 Task: Set the Open GL/GLES hardware converter for Open GL video output to "Automatic".
Action: Mouse moved to (103, 31)
Screenshot: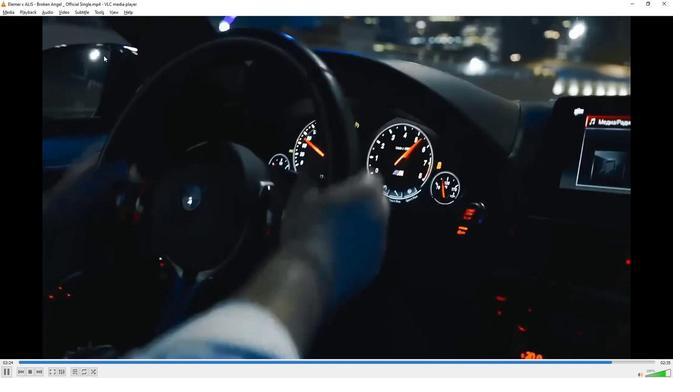 
Action: Mouse pressed left at (103, 31)
Screenshot: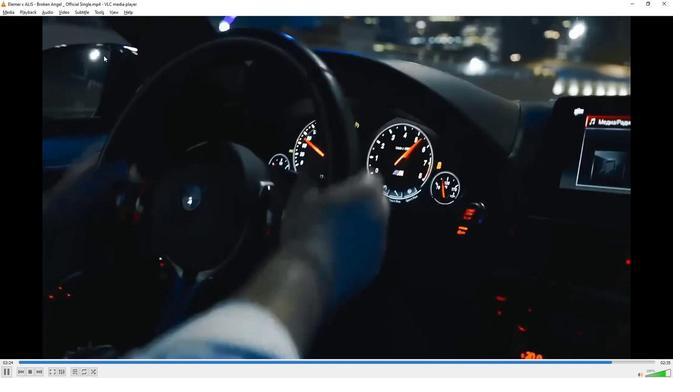 
Action: Mouse moved to (117, 114)
Screenshot: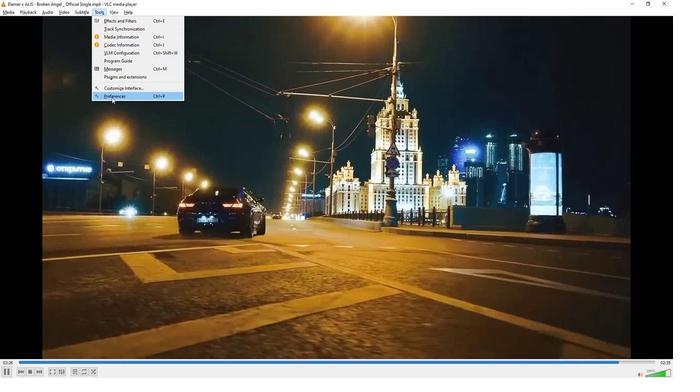 
Action: Mouse pressed left at (117, 114)
Screenshot: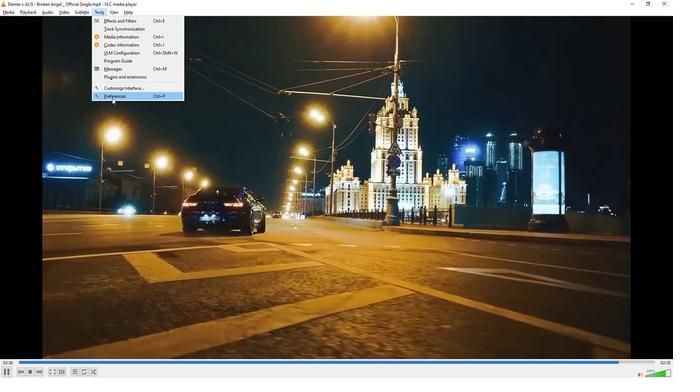 
Action: Mouse moved to (153, 308)
Screenshot: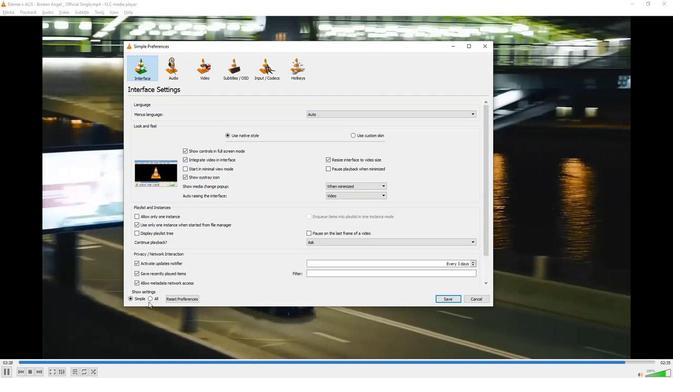 
Action: Mouse pressed left at (153, 308)
Screenshot: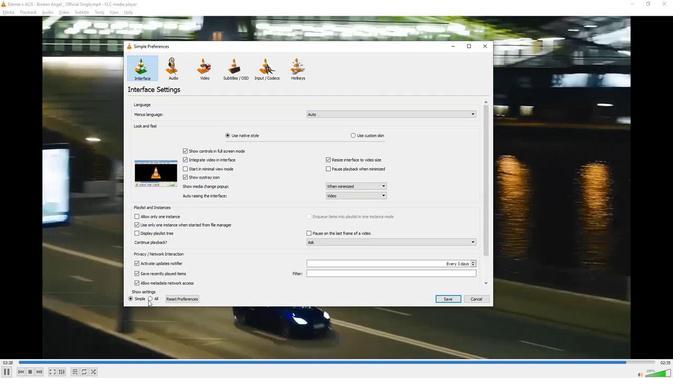
Action: Mouse moved to (151, 258)
Screenshot: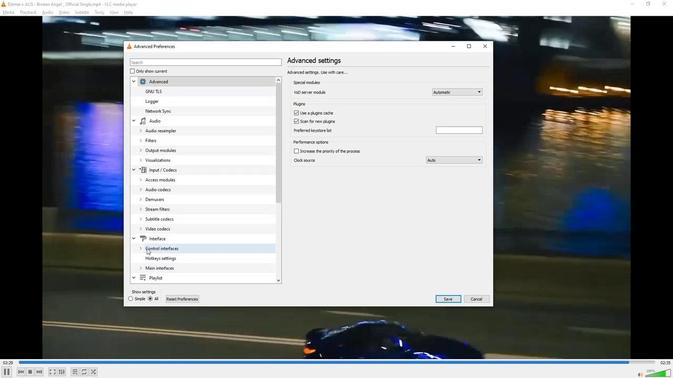
Action: Mouse scrolled (151, 258) with delta (0, 0)
Screenshot: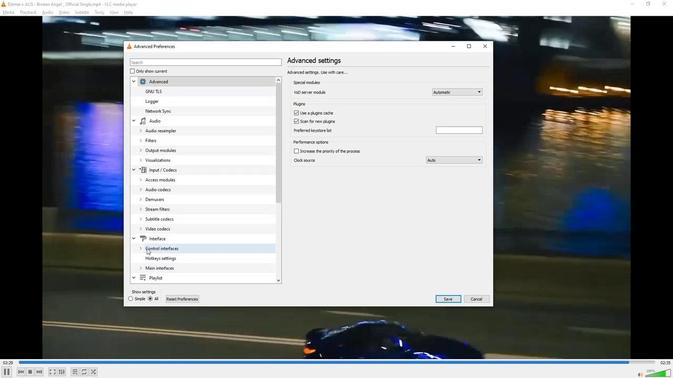 
Action: Mouse scrolled (151, 258) with delta (0, 0)
Screenshot: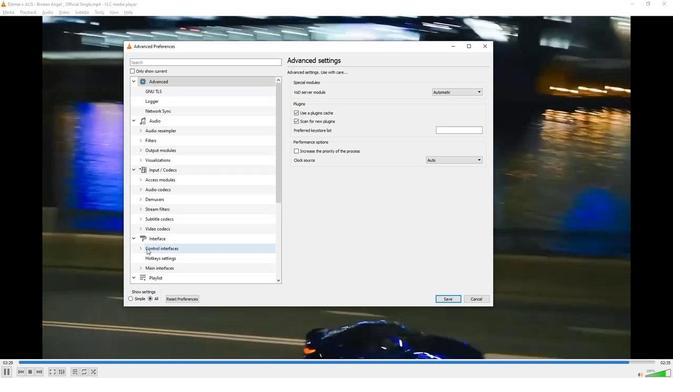 
Action: Mouse scrolled (151, 258) with delta (0, 0)
Screenshot: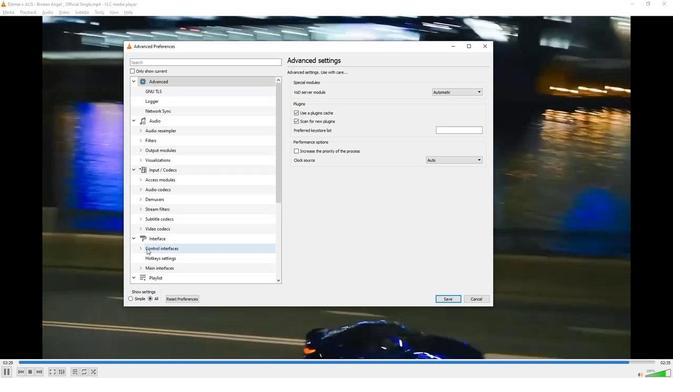 
Action: Mouse scrolled (151, 258) with delta (0, 0)
Screenshot: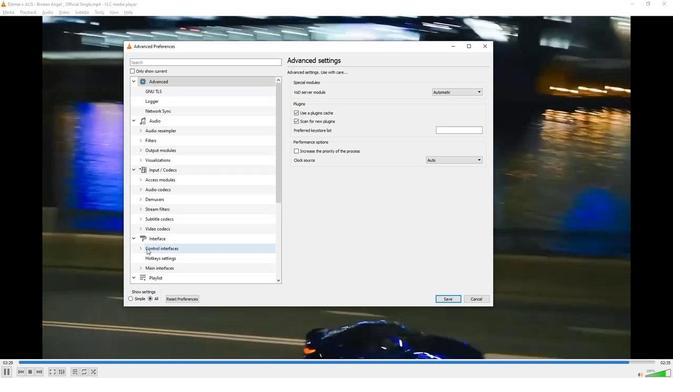 
Action: Mouse scrolled (151, 258) with delta (0, 0)
Screenshot: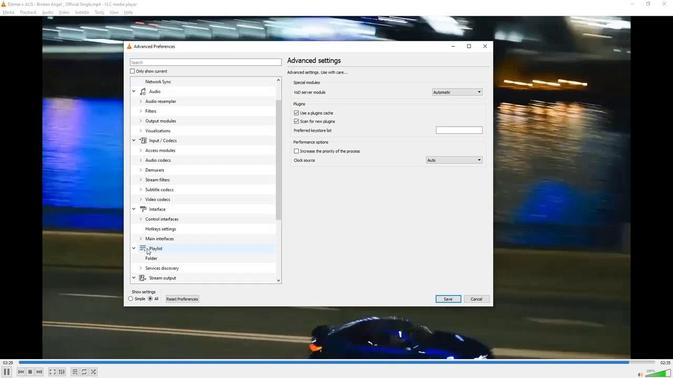 
Action: Mouse scrolled (151, 258) with delta (0, 0)
Screenshot: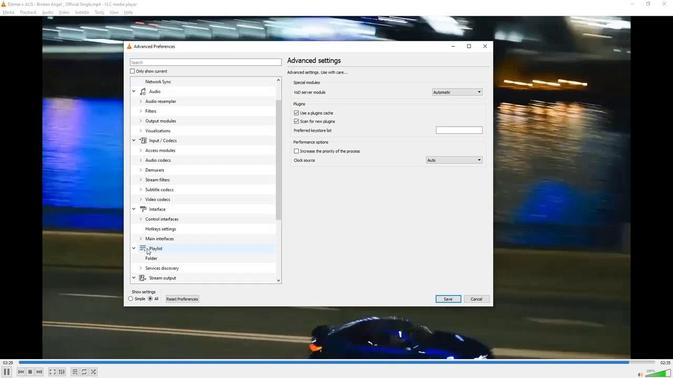 
Action: Mouse moved to (151, 258)
Screenshot: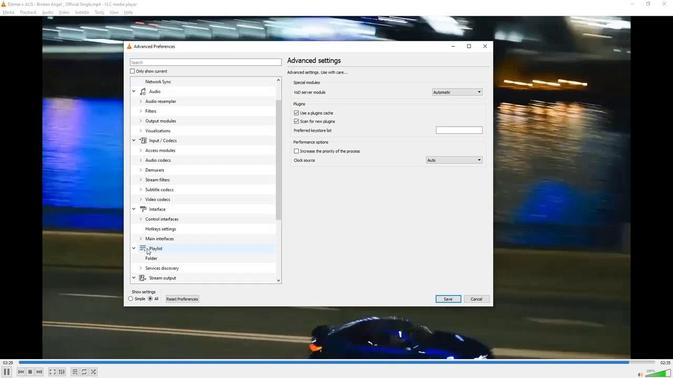 
Action: Mouse scrolled (151, 258) with delta (0, 0)
Screenshot: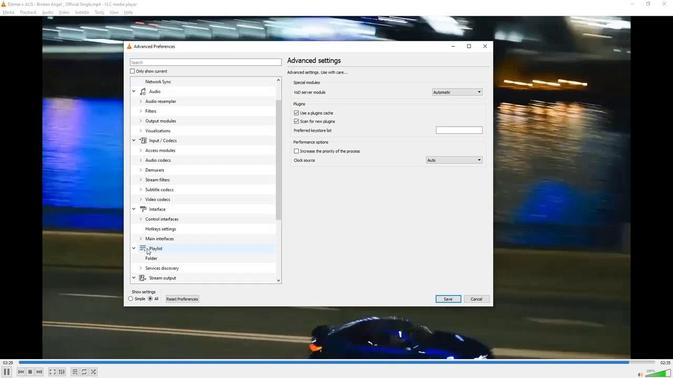 
Action: Mouse moved to (152, 257)
Screenshot: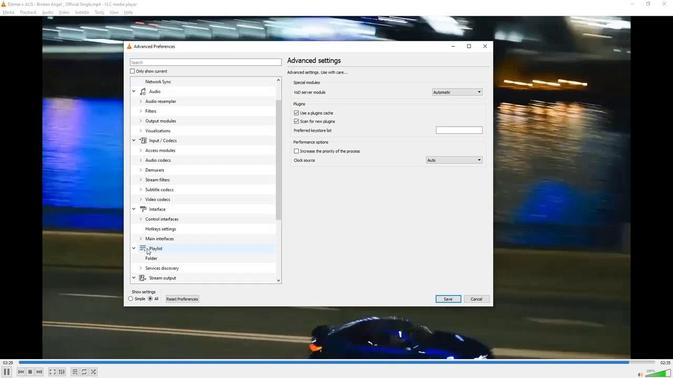 
Action: Mouse scrolled (152, 257) with delta (0, 0)
Screenshot: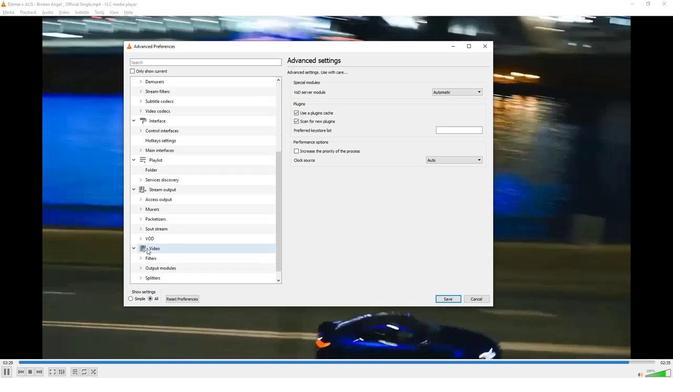 
Action: Mouse moved to (145, 268)
Screenshot: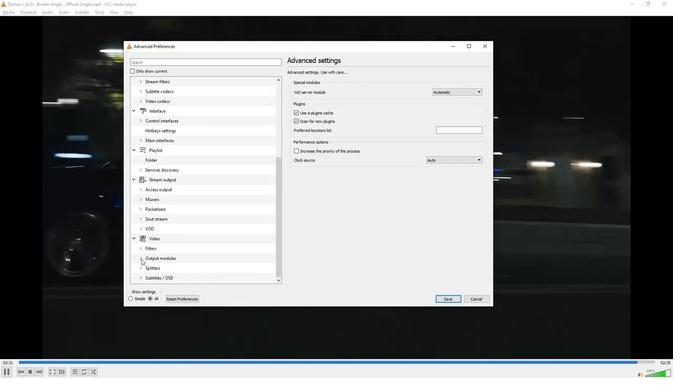 
Action: Mouse pressed left at (145, 268)
Screenshot: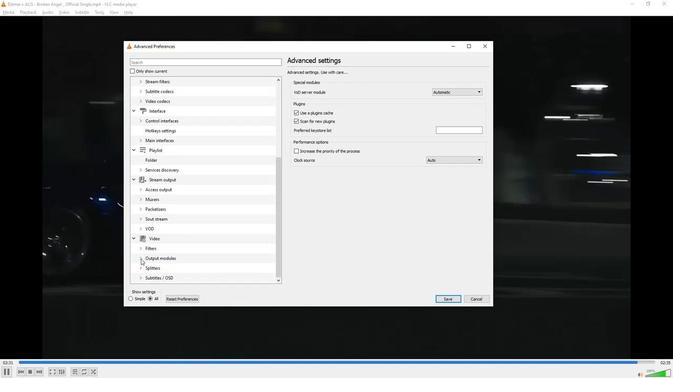 
Action: Mouse moved to (157, 269)
Screenshot: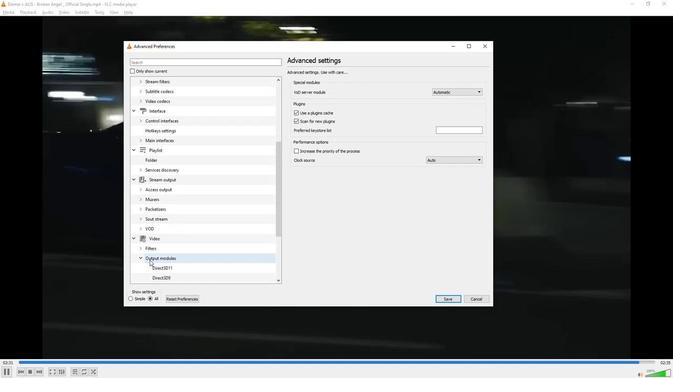 
Action: Mouse scrolled (157, 268) with delta (0, 0)
Screenshot: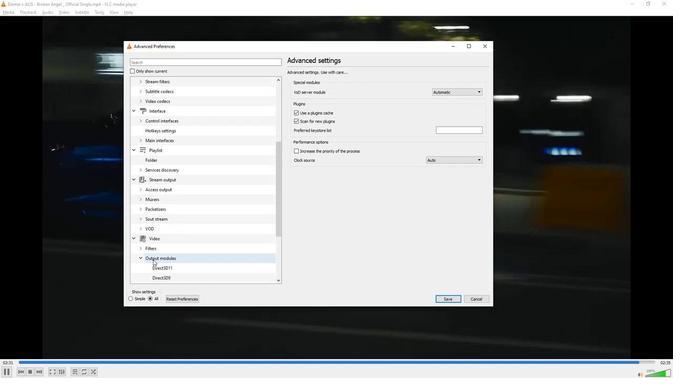 
Action: Mouse scrolled (157, 268) with delta (0, 0)
Screenshot: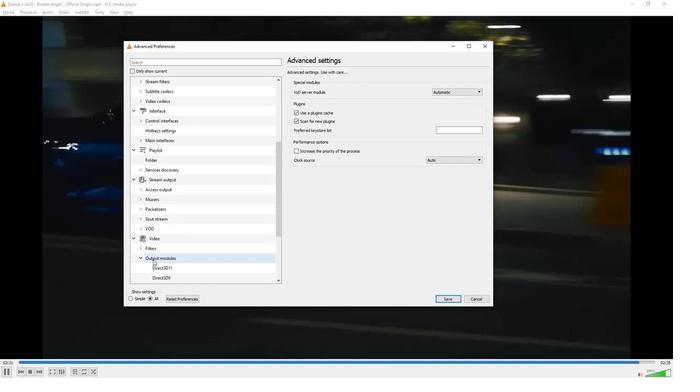 
Action: Mouse scrolled (157, 268) with delta (0, 0)
Screenshot: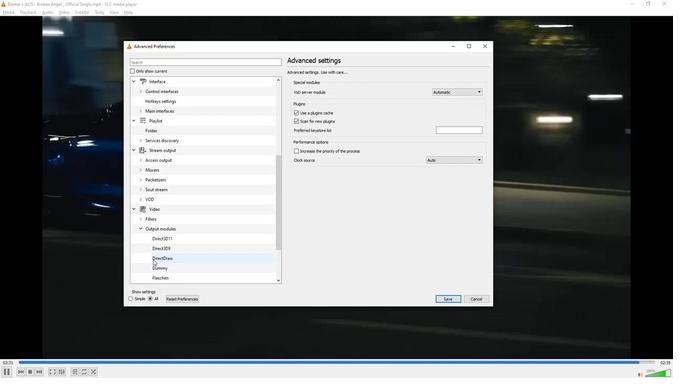 
Action: Mouse scrolled (157, 268) with delta (0, 0)
Screenshot: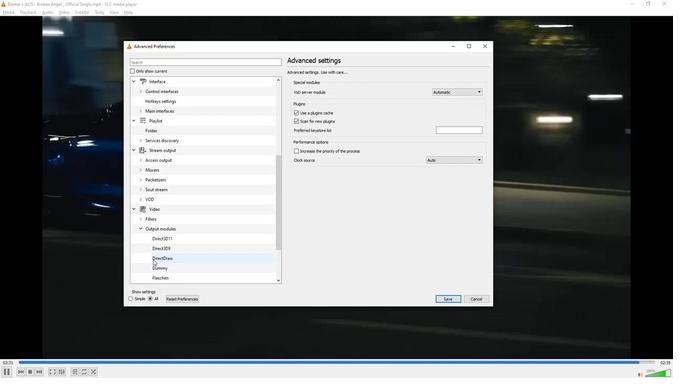 
Action: Mouse scrolled (157, 268) with delta (0, 0)
Screenshot: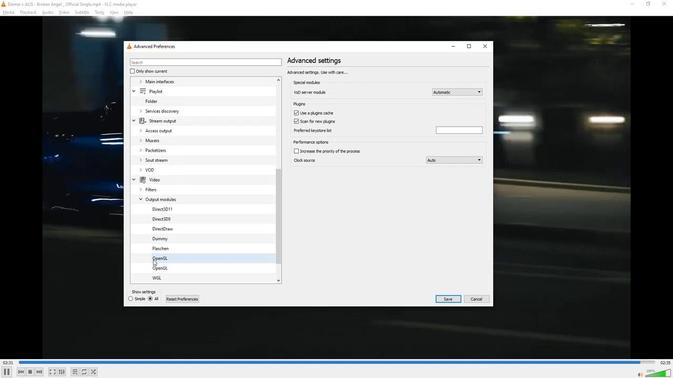 
Action: Mouse moved to (168, 237)
Screenshot: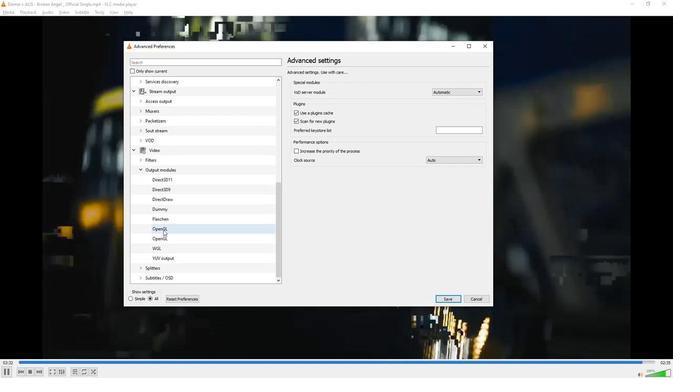 
Action: Mouse pressed left at (168, 237)
Screenshot: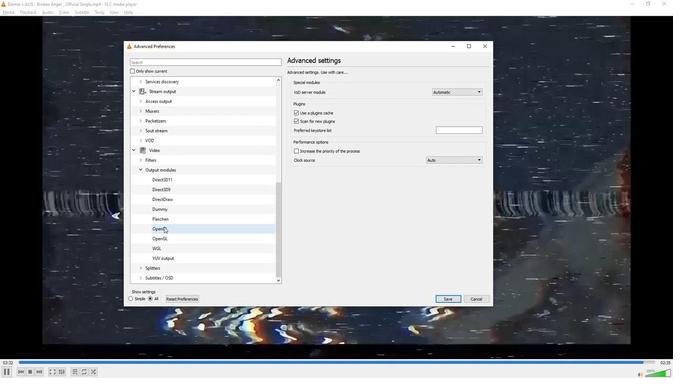 
Action: Mouse moved to (450, 110)
Screenshot: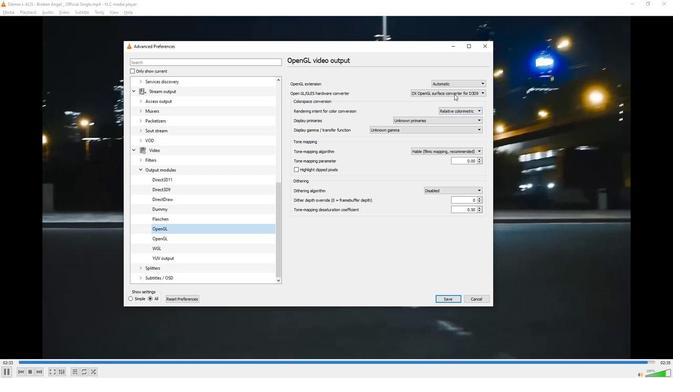 
Action: Mouse pressed left at (450, 110)
Screenshot: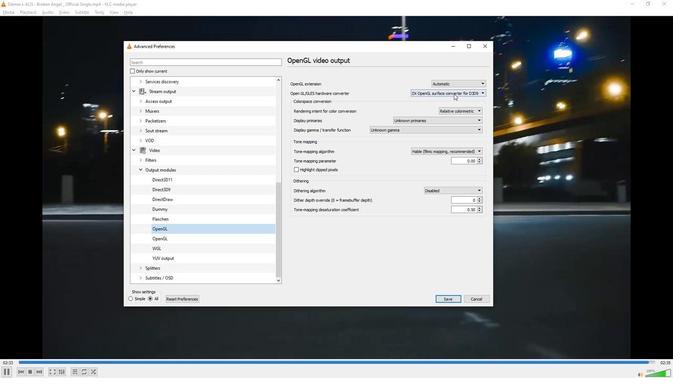 
Action: Mouse moved to (442, 114)
Screenshot: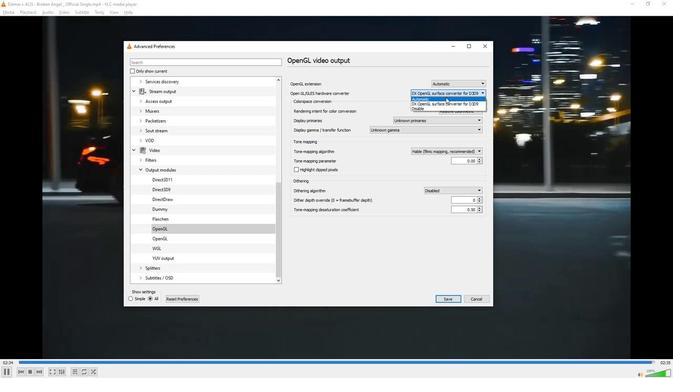 
Action: Mouse pressed left at (442, 114)
Screenshot: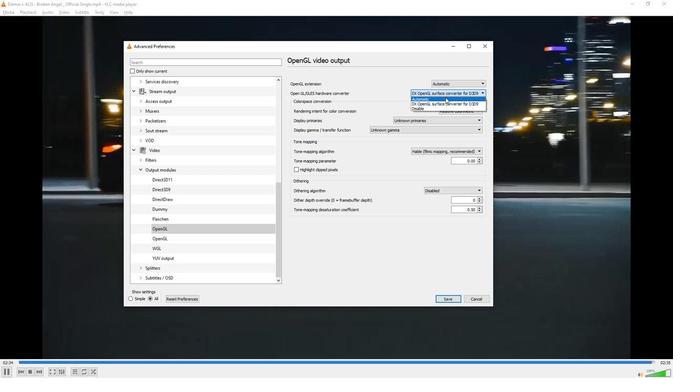 
Action: Mouse moved to (434, 146)
Screenshot: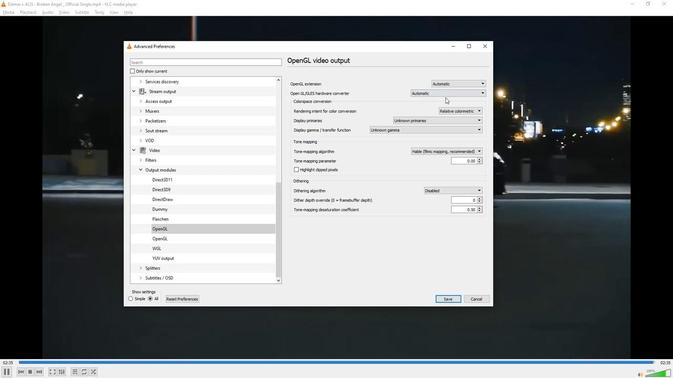 
